 Task: Translate the document from English to French.
Action: Mouse moved to (227, 78)
Screenshot: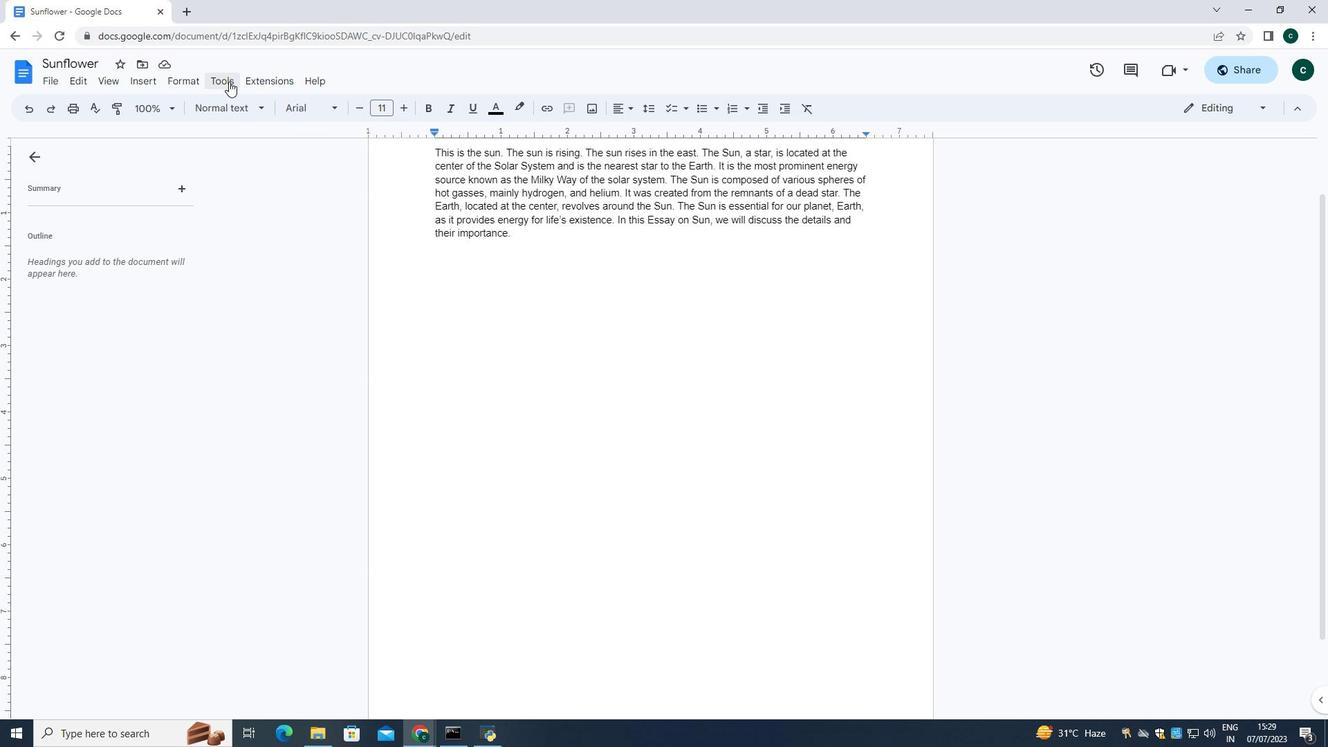 
Action: Mouse pressed left at (227, 78)
Screenshot: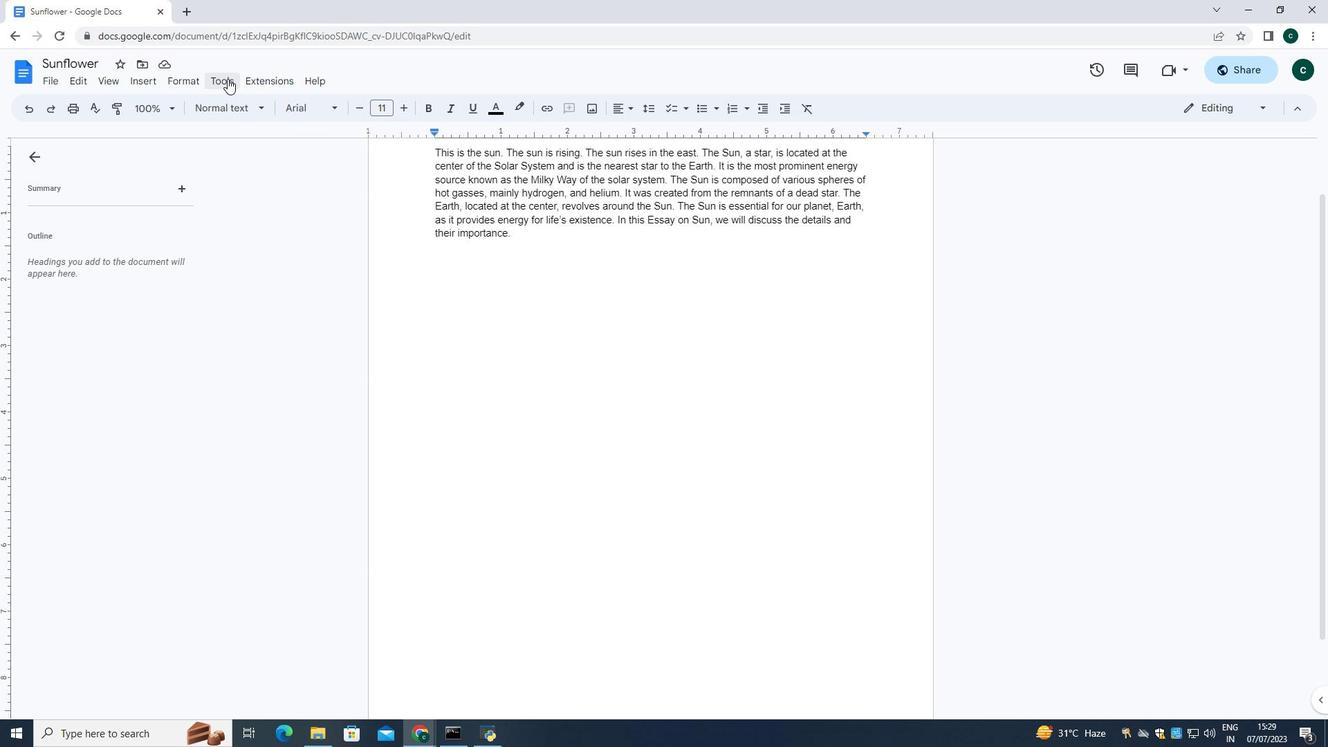 
Action: Mouse moved to (277, 292)
Screenshot: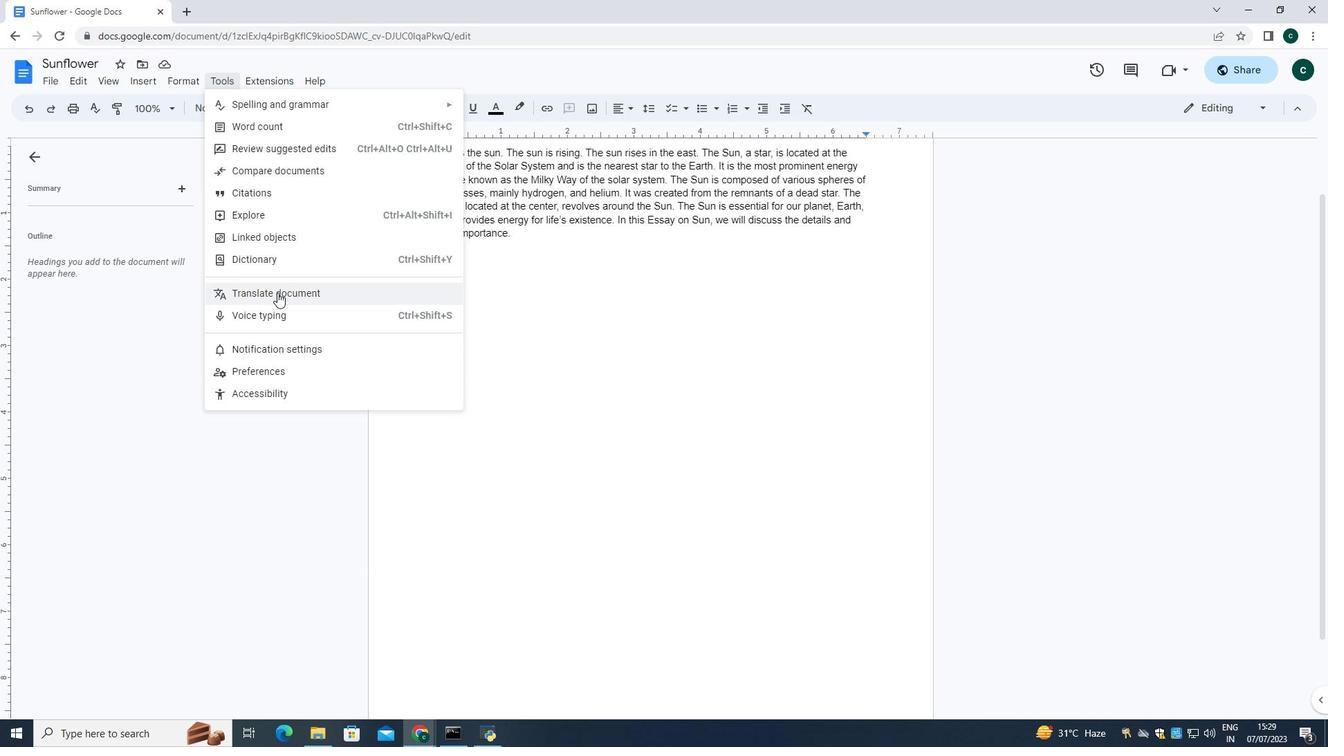 
Action: Mouse pressed left at (277, 292)
Screenshot: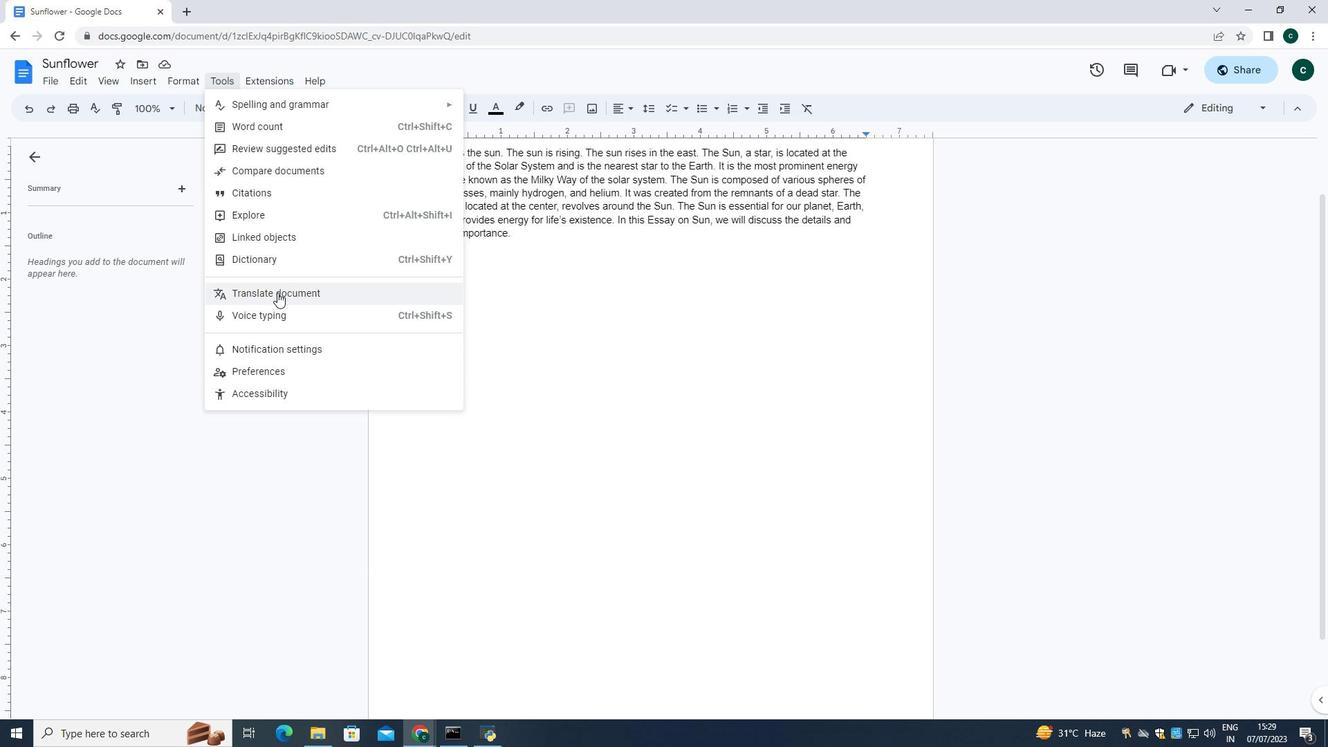 
Action: Mouse moved to (575, 405)
Screenshot: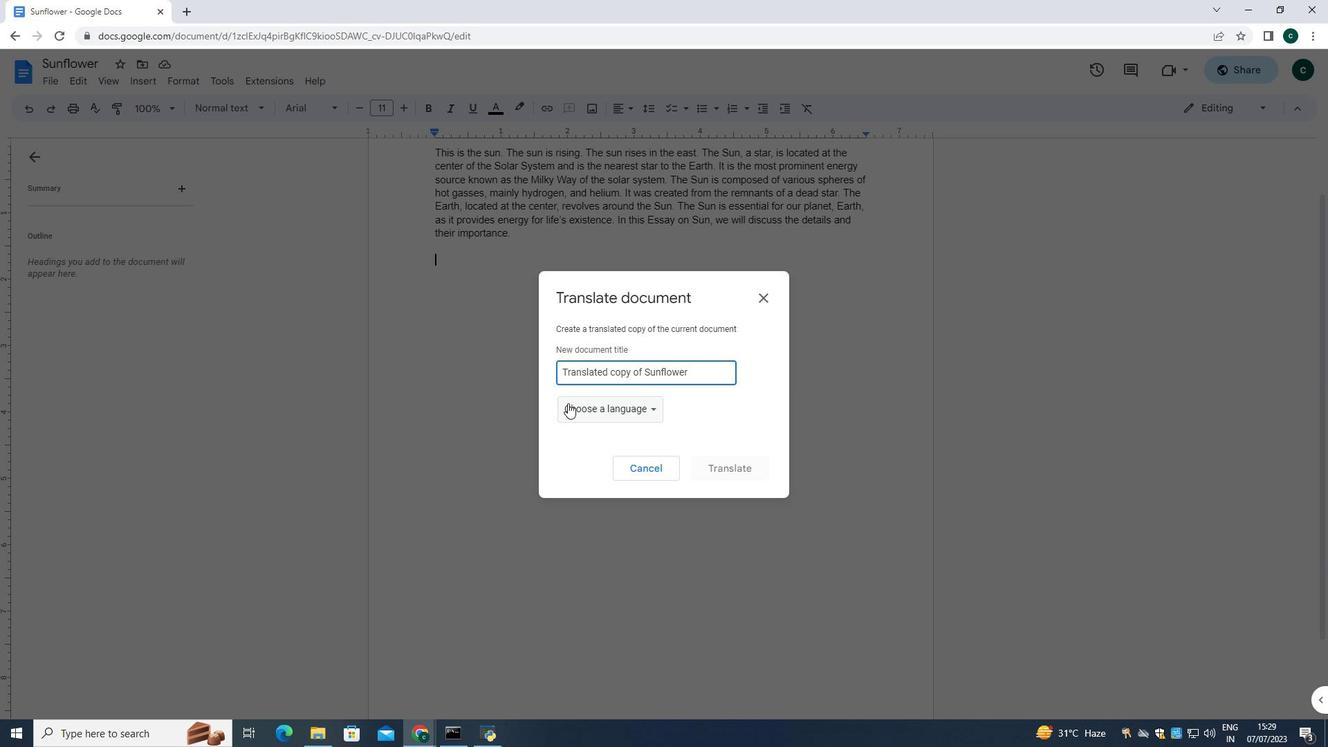 
Action: Mouse pressed left at (575, 405)
Screenshot: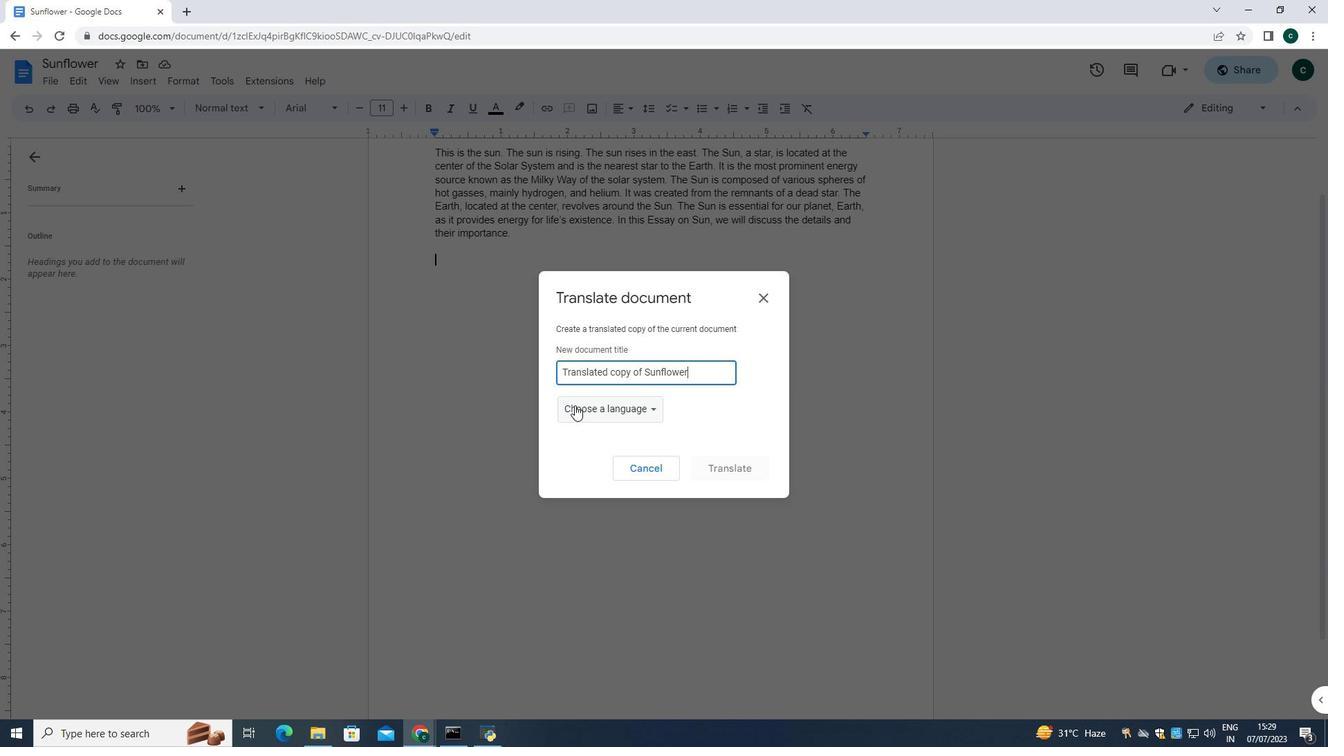 
Action: Mouse moved to (595, 491)
Screenshot: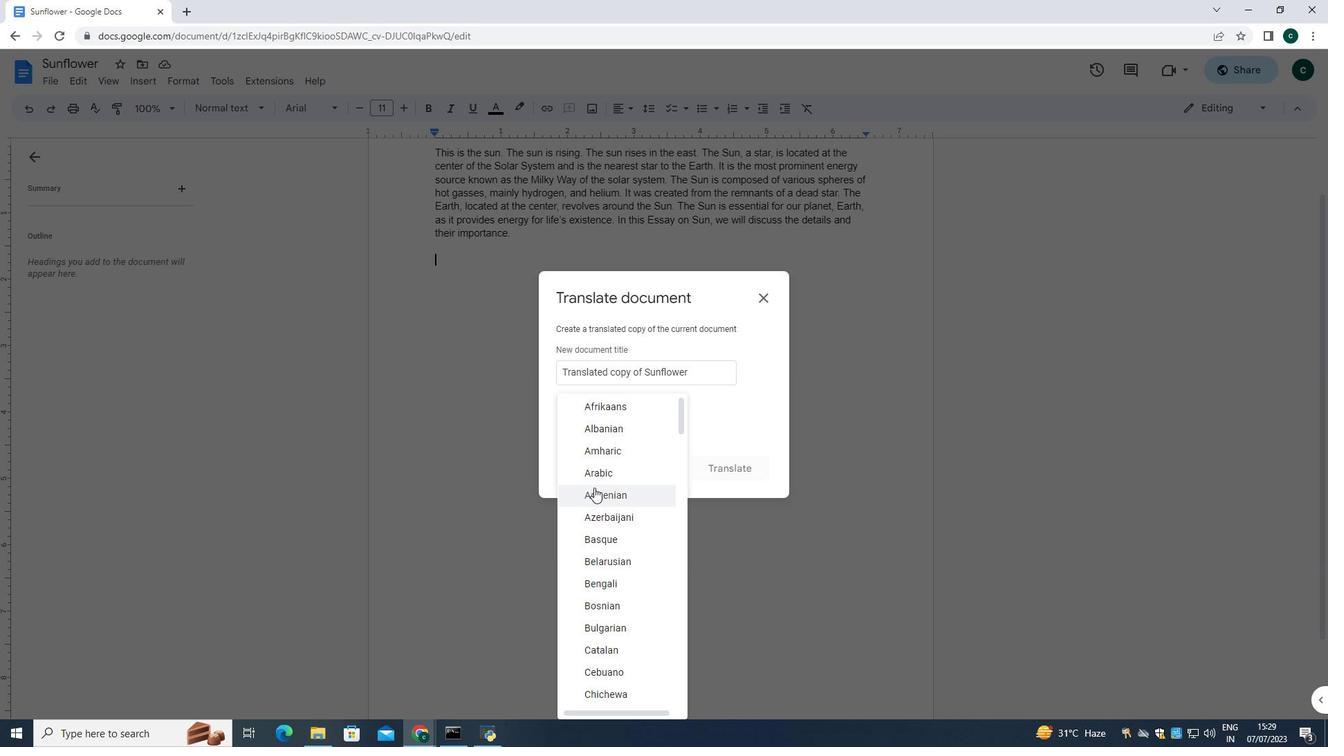 
Action: Mouse scrolled (595, 490) with delta (0, 0)
Screenshot: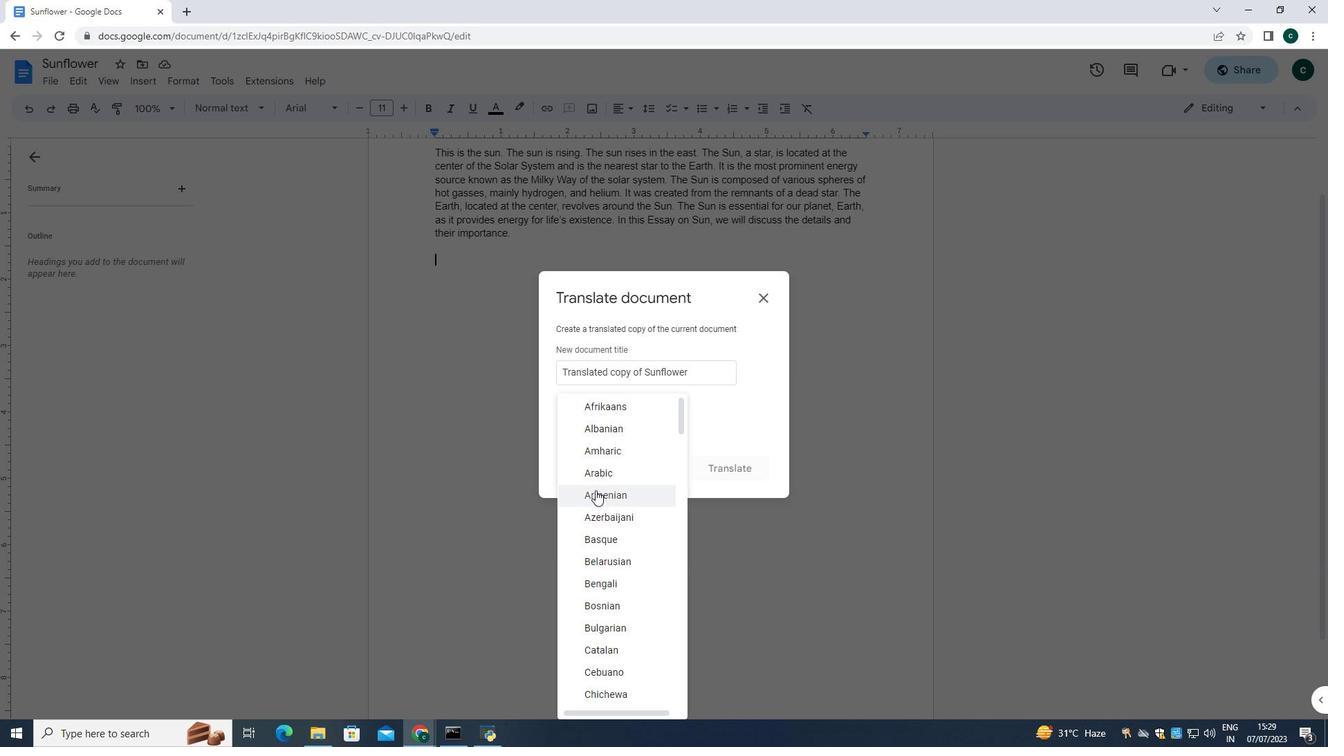 
Action: Mouse scrolled (595, 490) with delta (0, 0)
Screenshot: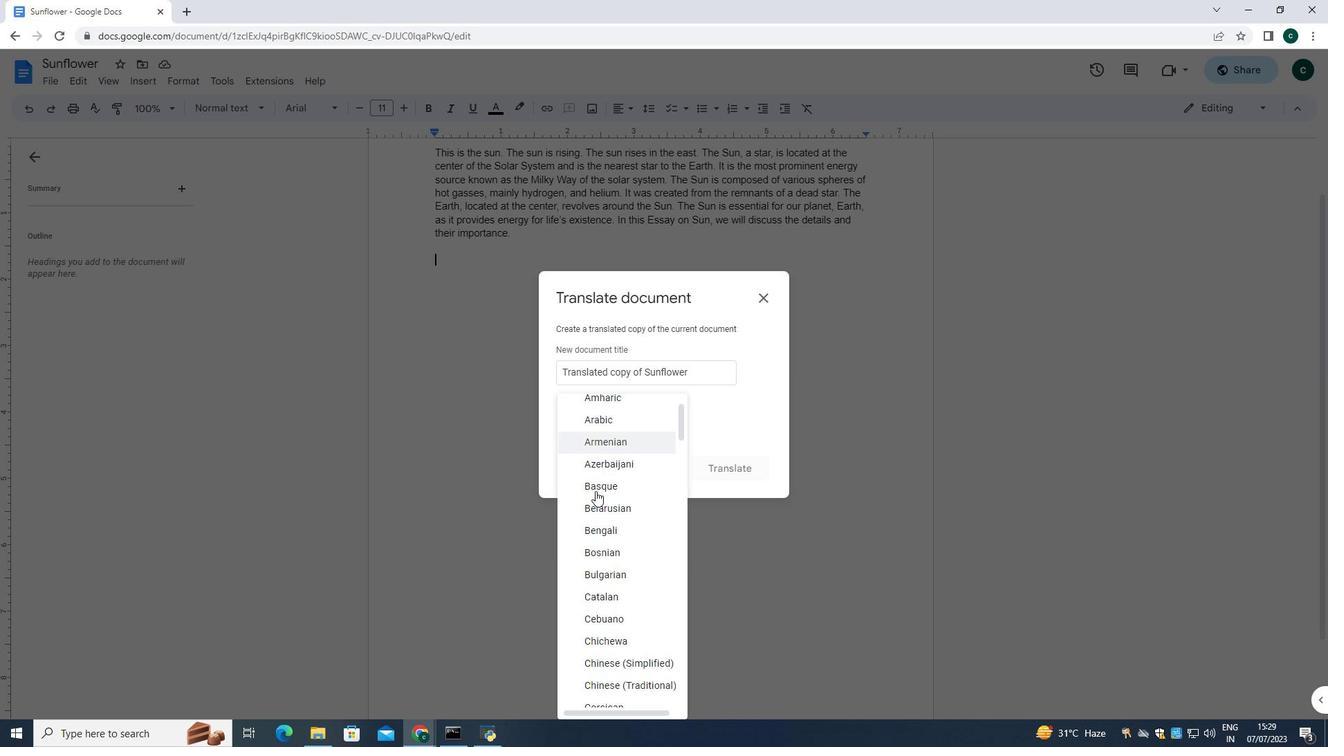 
Action: Mouse scrolled (595, 490) with delta (0, 0)
Screenshot: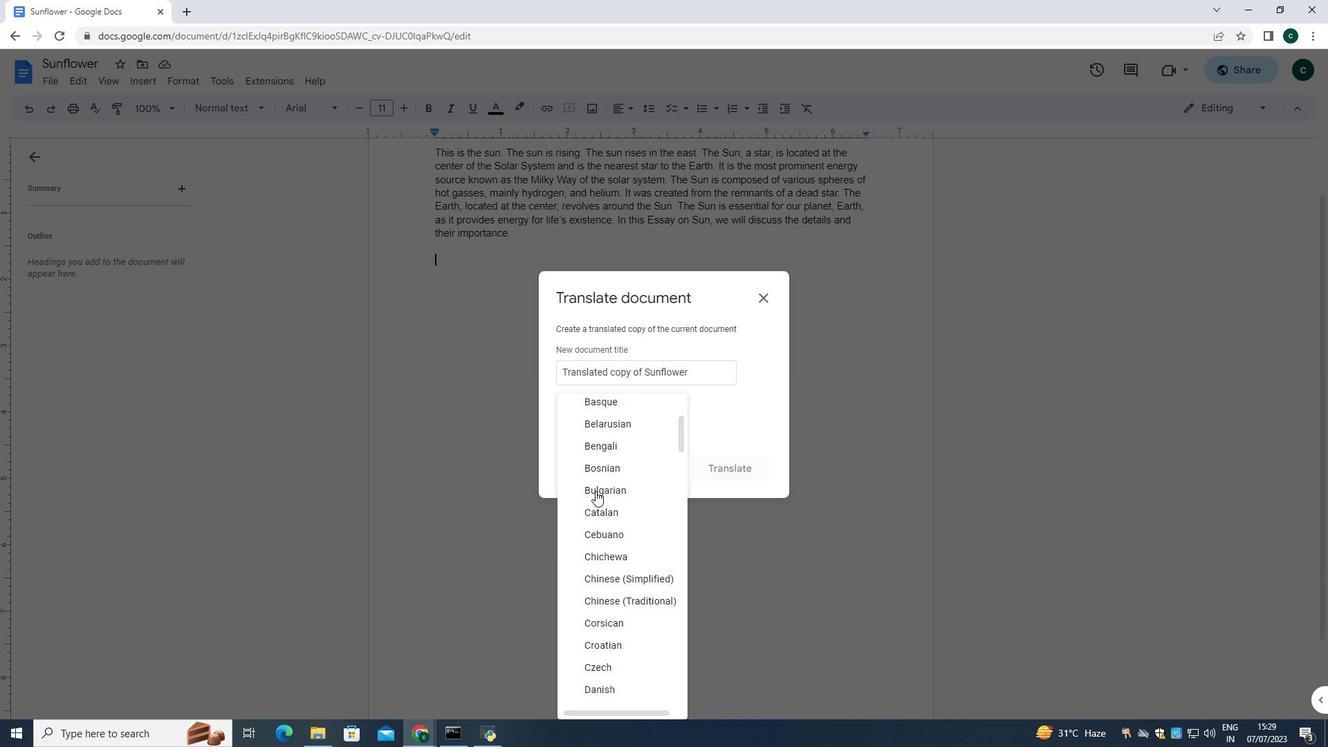 
Action: Mouse moved to (598, 492)
Screenshot: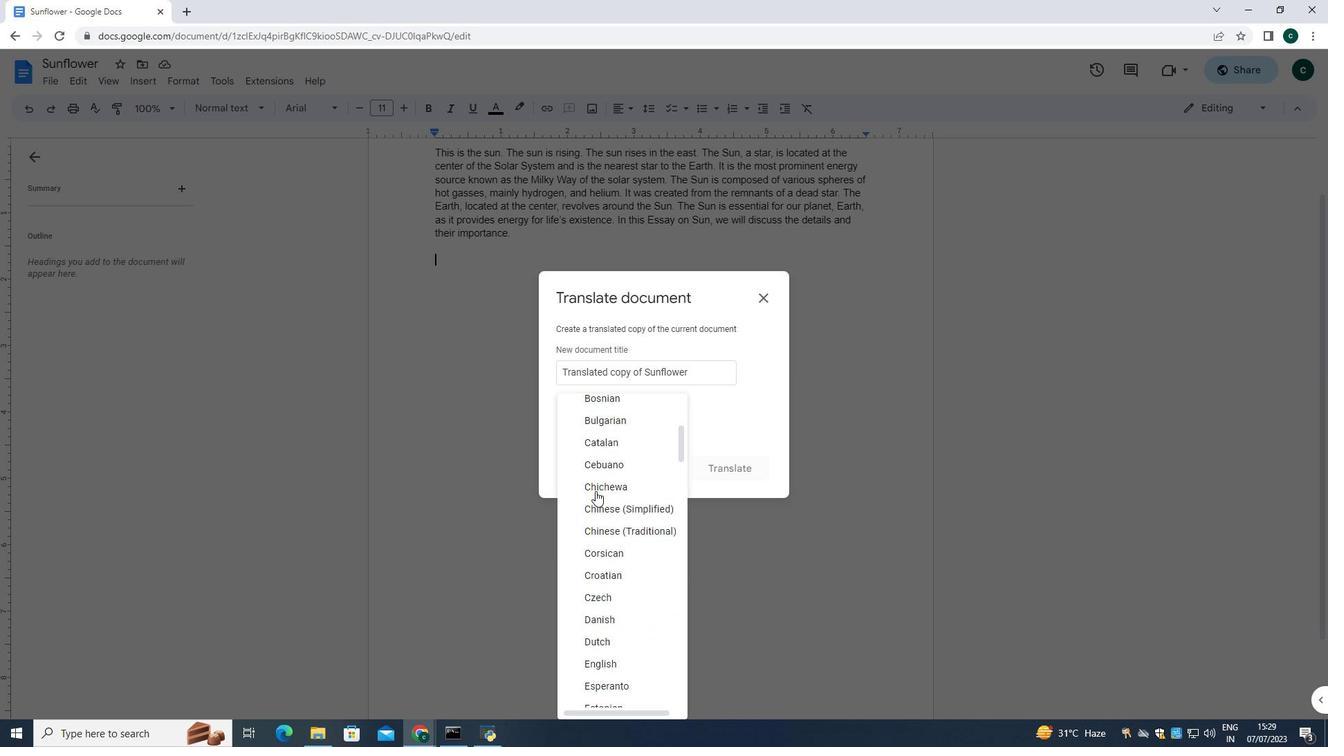 
Action: Mouse scrolled (598, 491) with delta (0, 0)
Screenshot: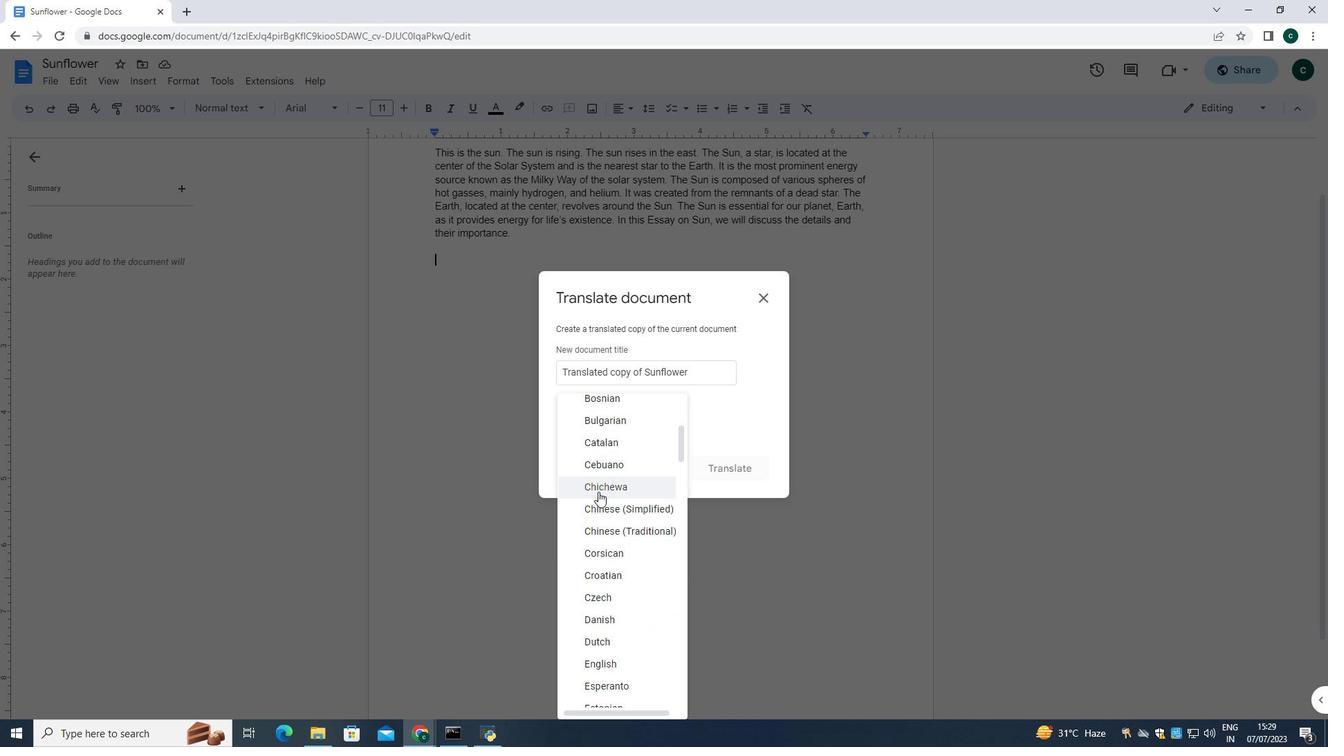 
Action: Mouse scrolled (598, 491) with delta (0, 0)
Screenshot: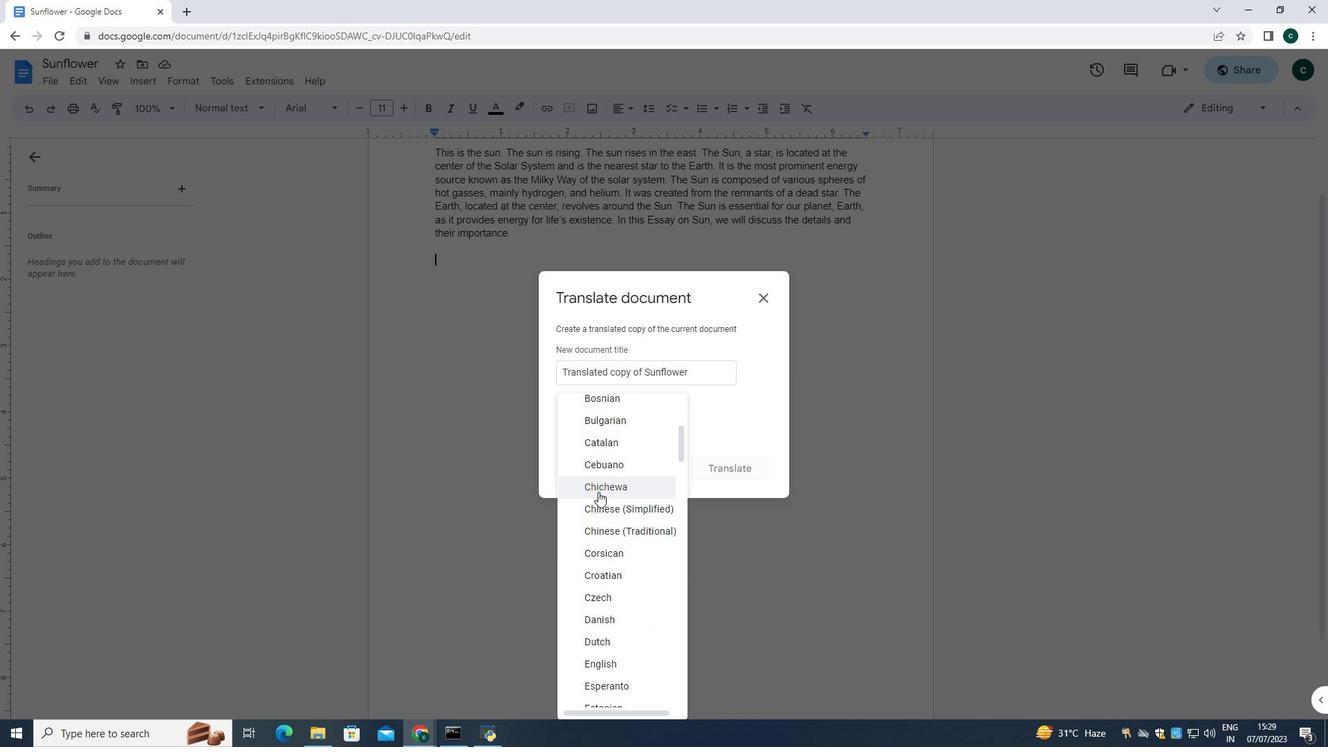 
Action: Mouse scrolled (598, 491) with delta (0, 0)
Screenshot: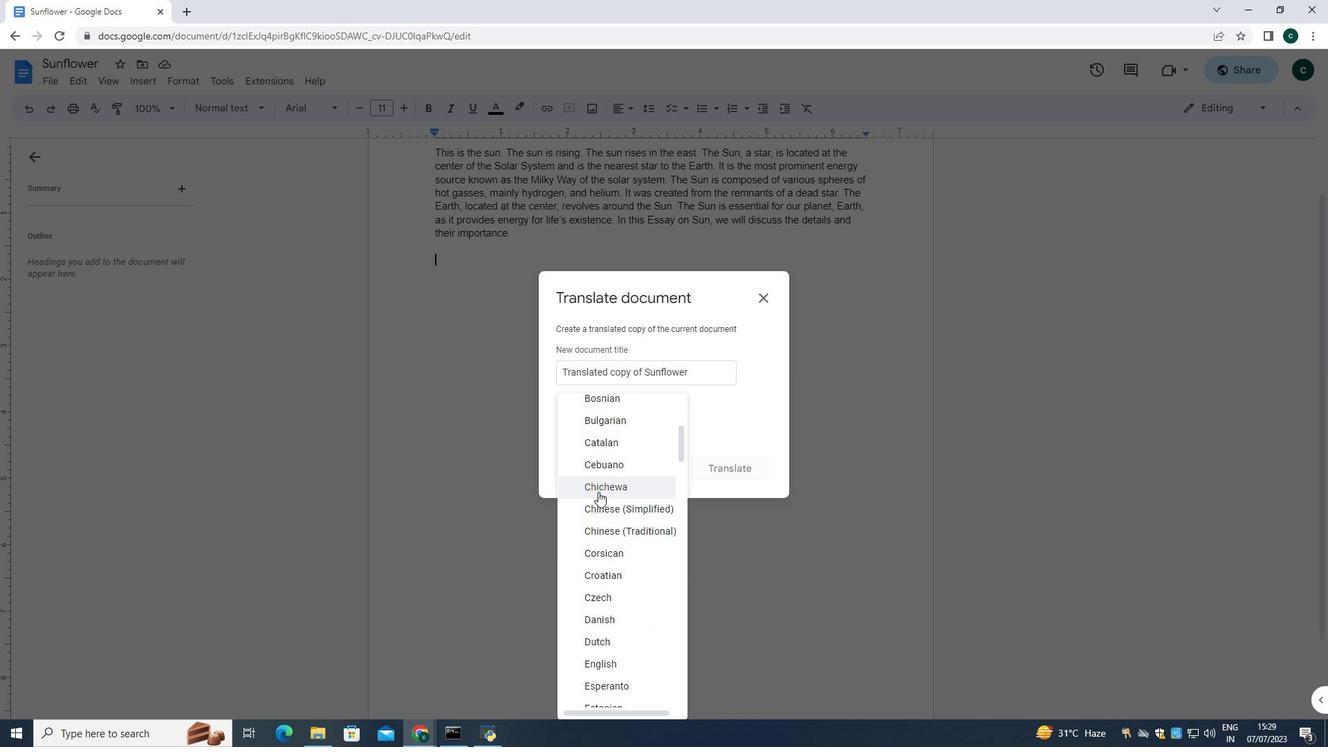 
Action: Mouse moved to (595, 561)
Screenshot: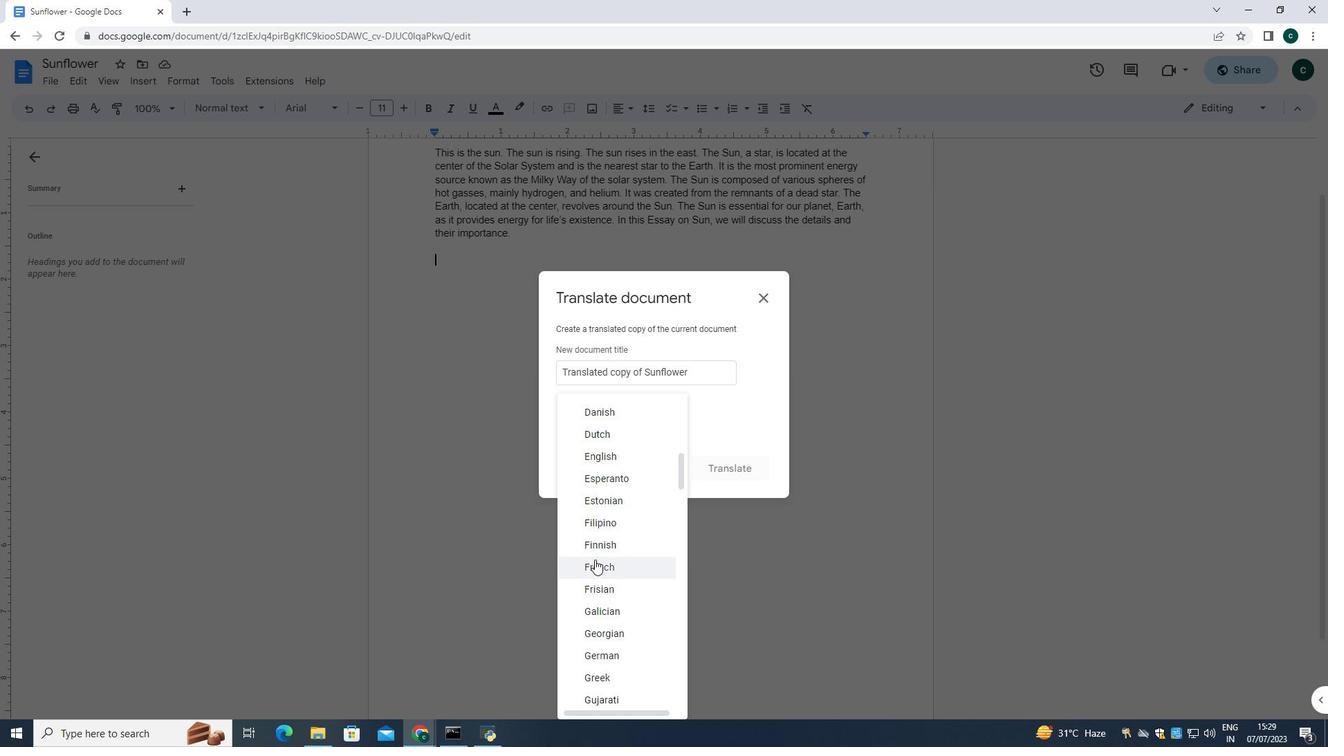 
Action: Mouse pressed left at (595, 561)
Screenshot: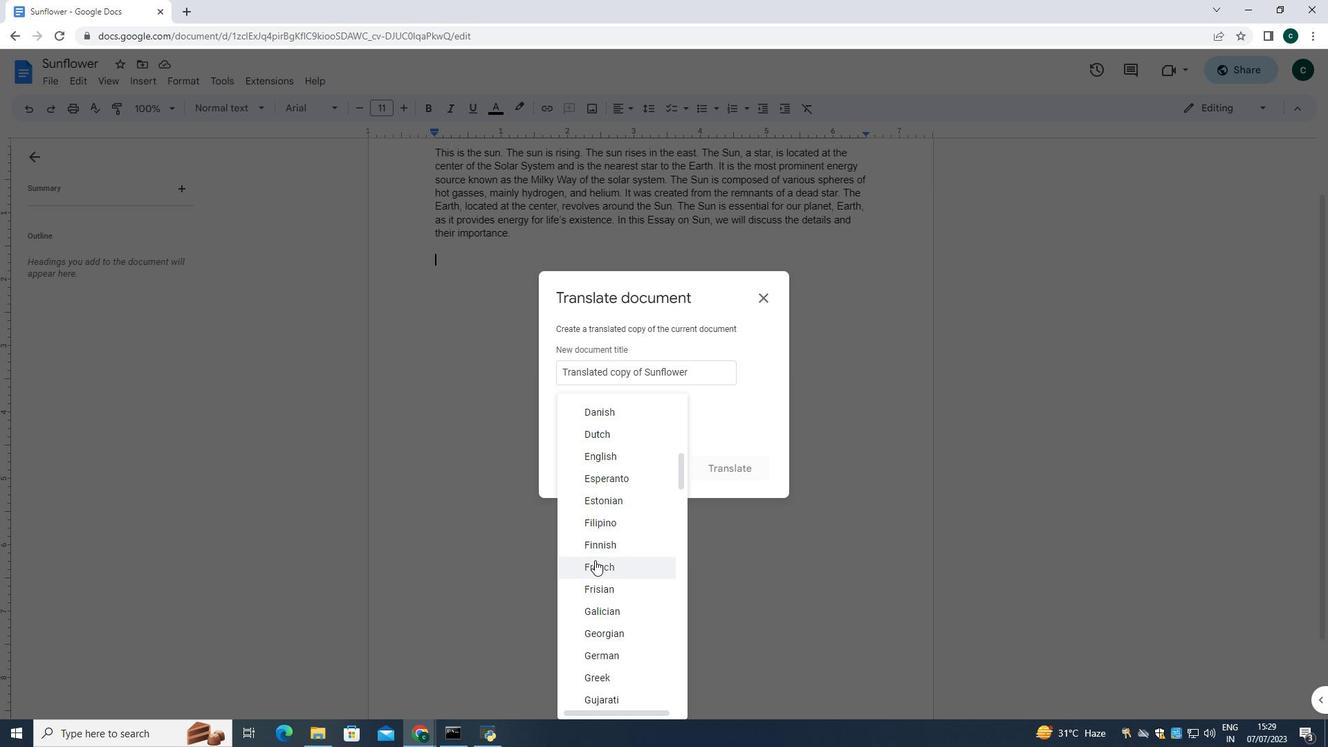 
Action: Mouse moved to (727, 468)
Screenshot: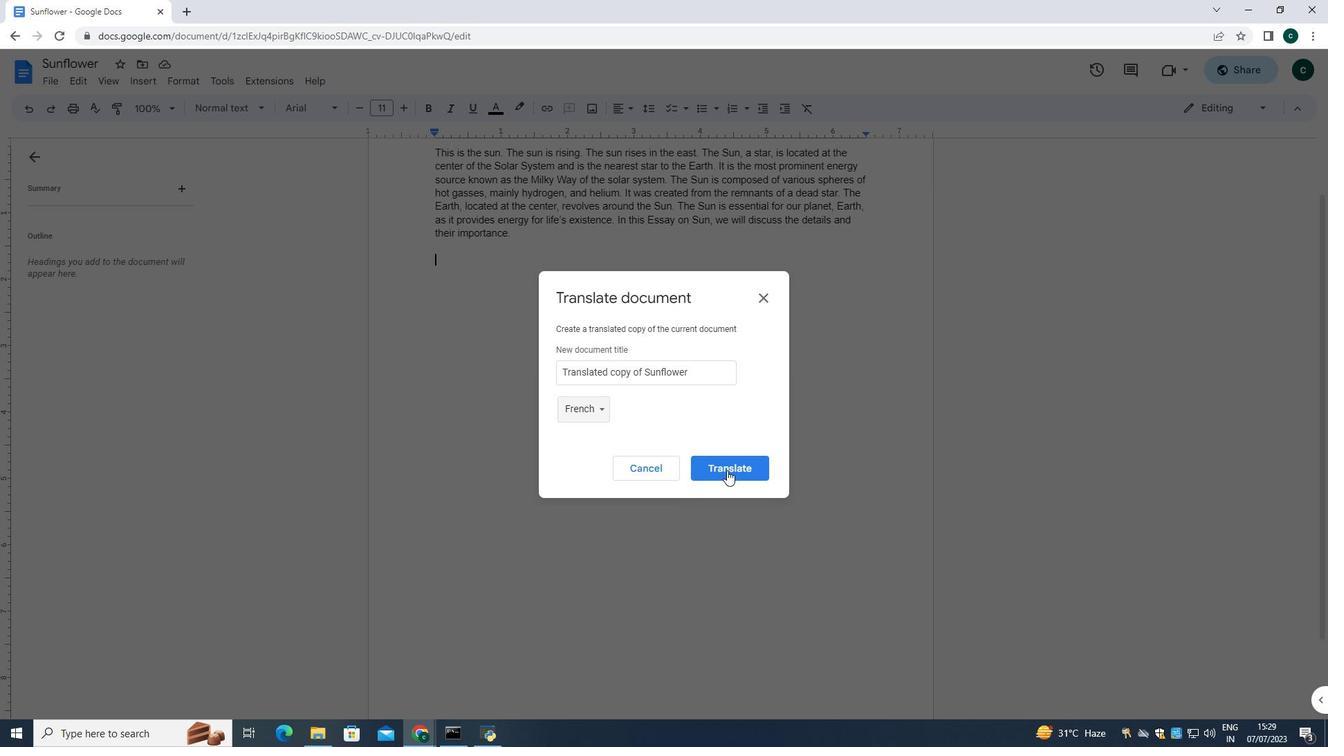 
Action: Mouse pressed left at (727, 468)
Screenshot: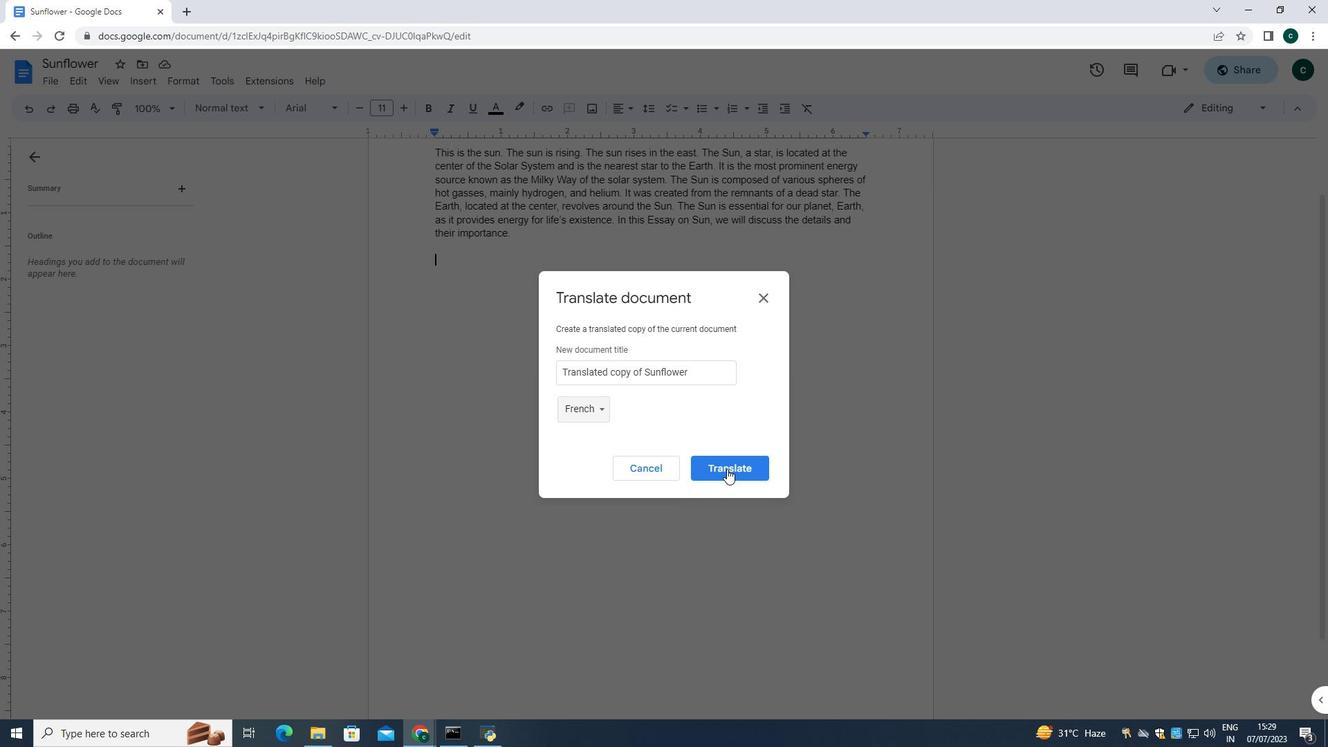 
Action: Mouse moved to (727, 468)
Screenshot: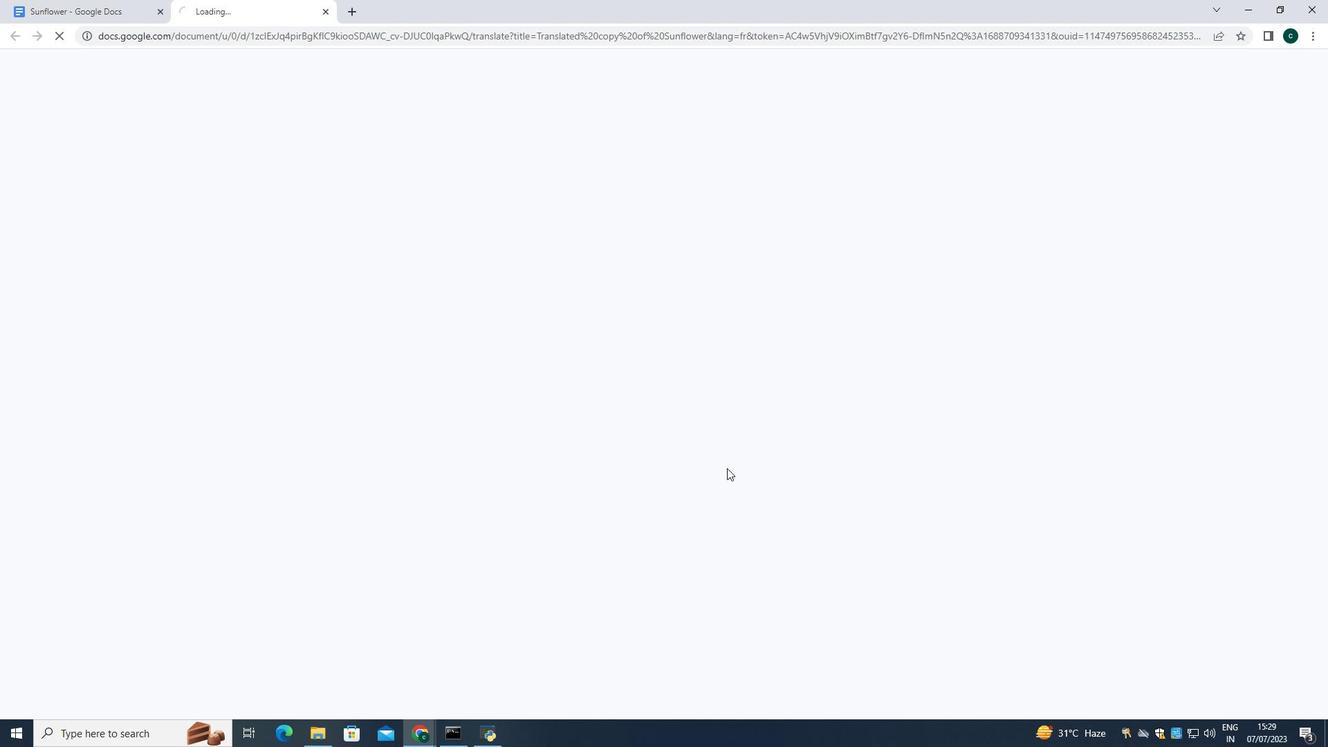 
